 Task: Cancel response.
Action: Mouse pressed left at (472, 195)
Screenshot: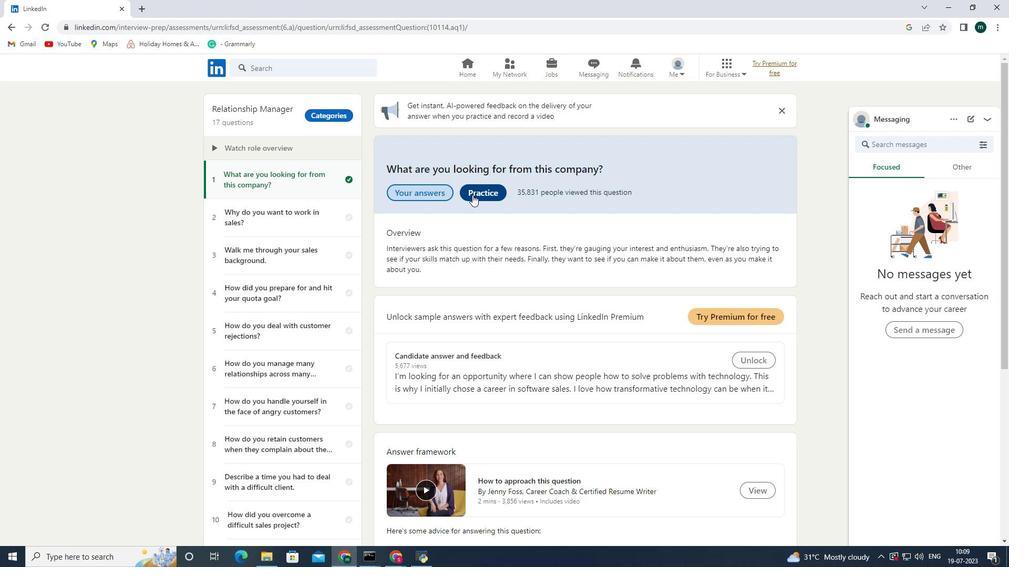 
Action: Mouse moved to (484, 356)
Screenshot: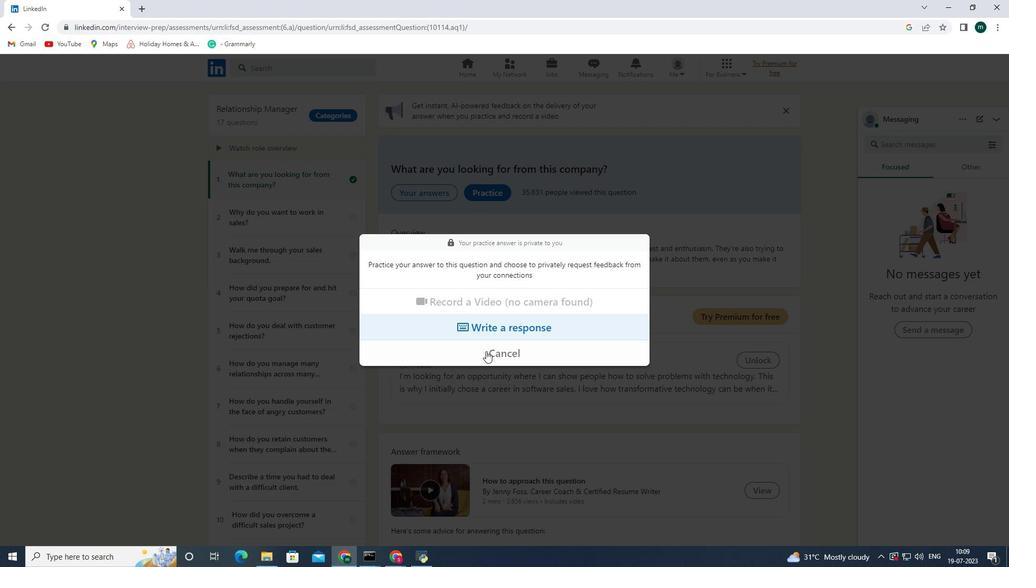 
Action: Mouse pressed left at (484, 356)
Screenshot: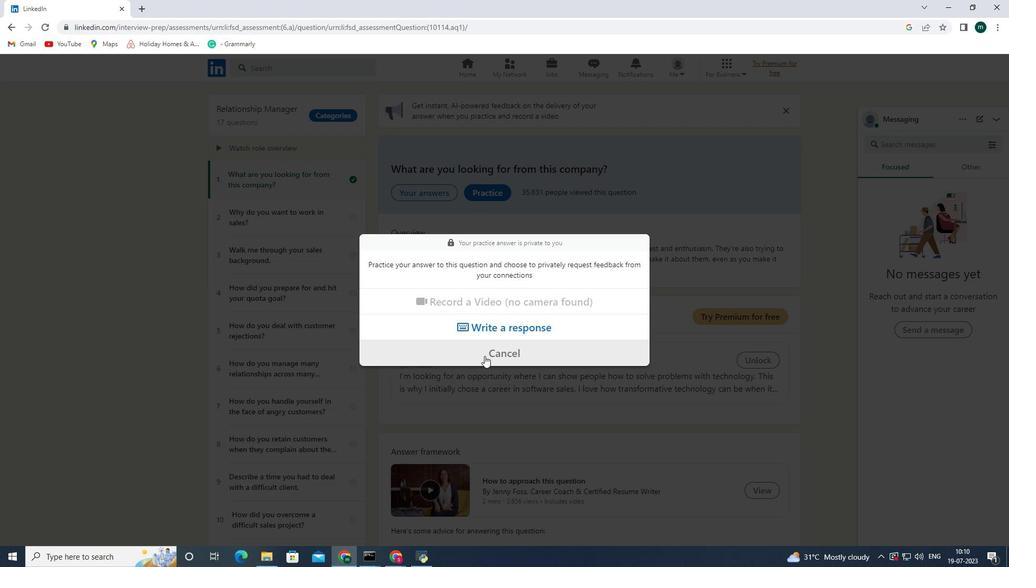 
